 Task: Change Control To Option
Action: Mouse pressed left at (224, 217)
Screenshot: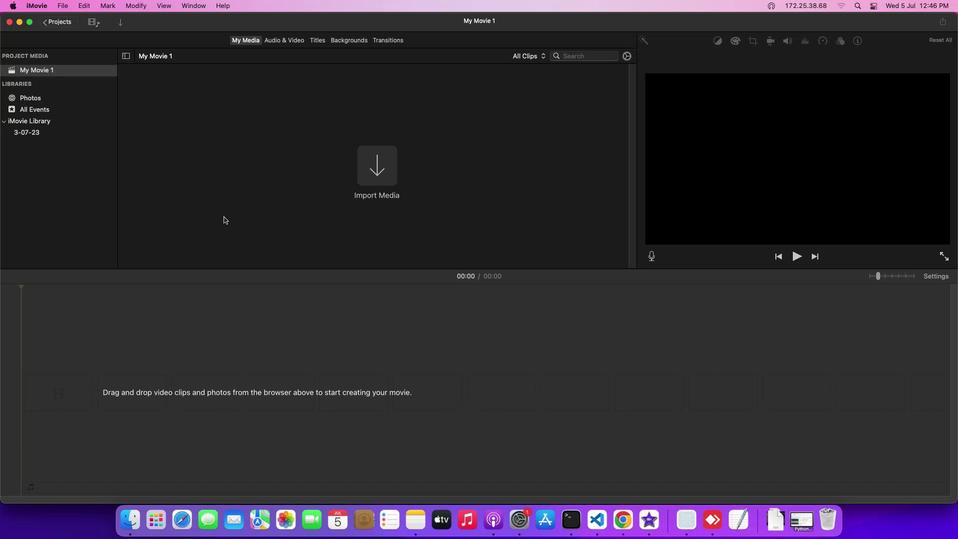 
Action: Mouse pressed left at (224, 217)
Screenshot: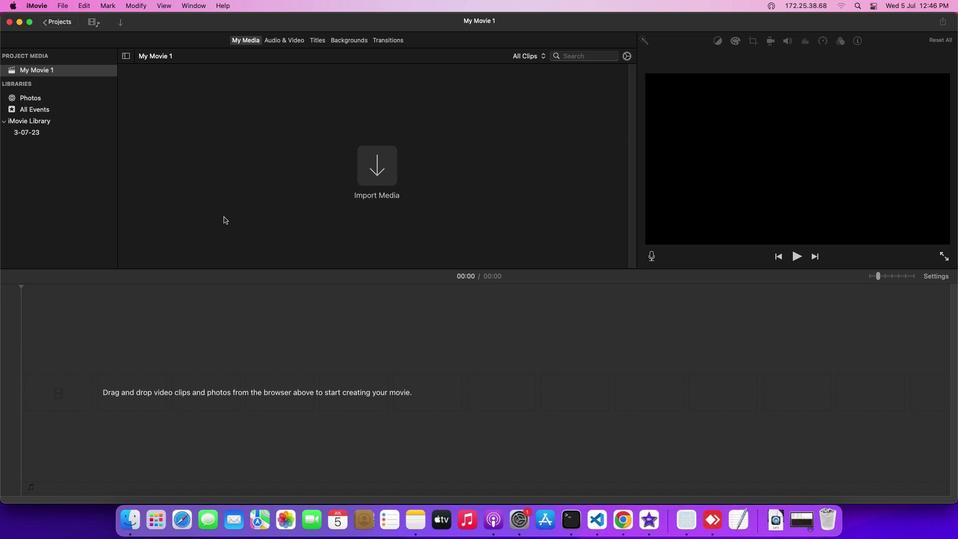 
Action: Mouse moved to (44, 5)
Screenshot: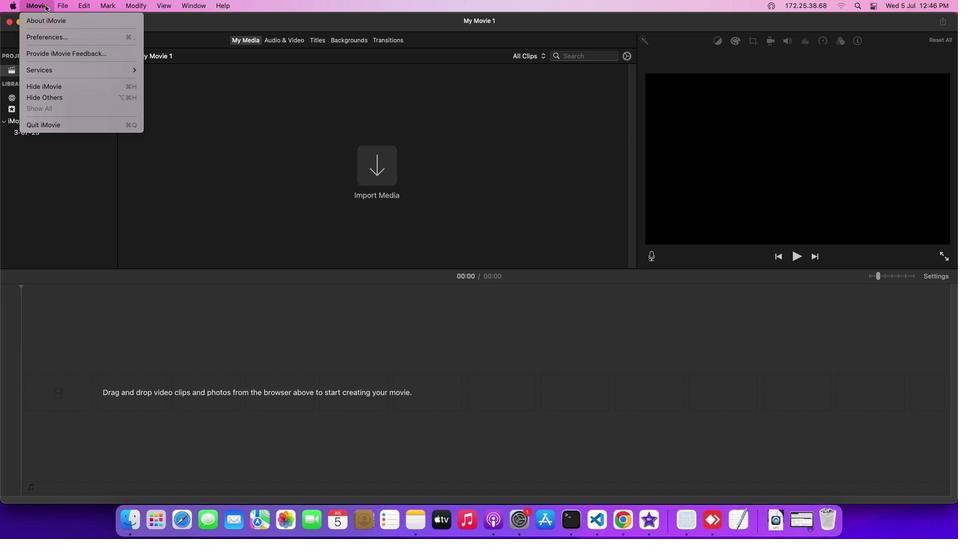 
Action: Mouse pressed left at (44, 5)
Screenshot: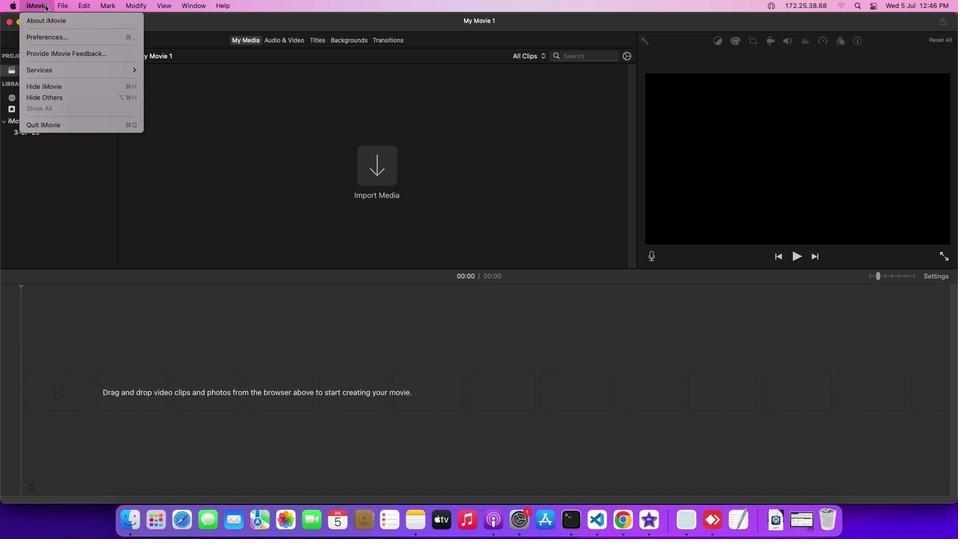 
Action: Mouse moved to (61, 73)
Screenshot: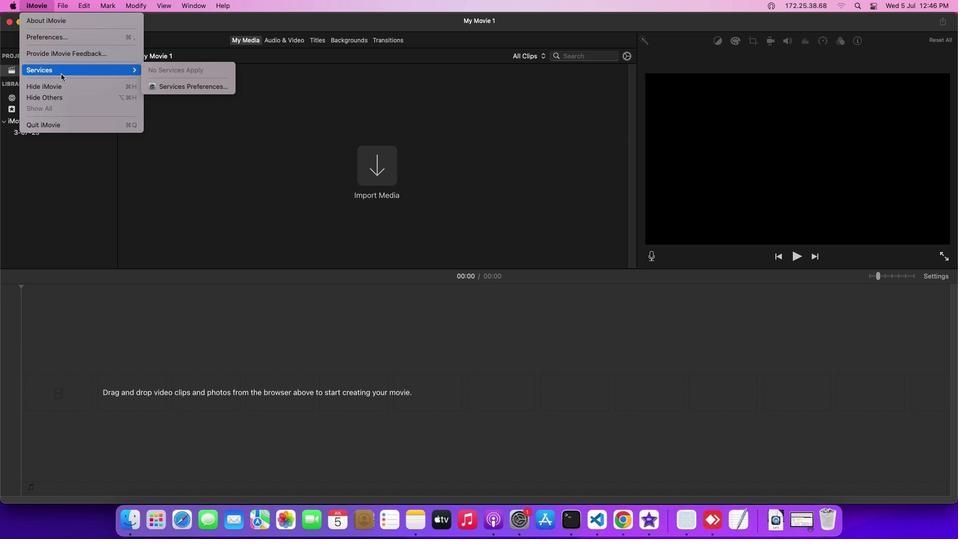 
Action: Mouse pressed left at (61, 73)
Screenshot: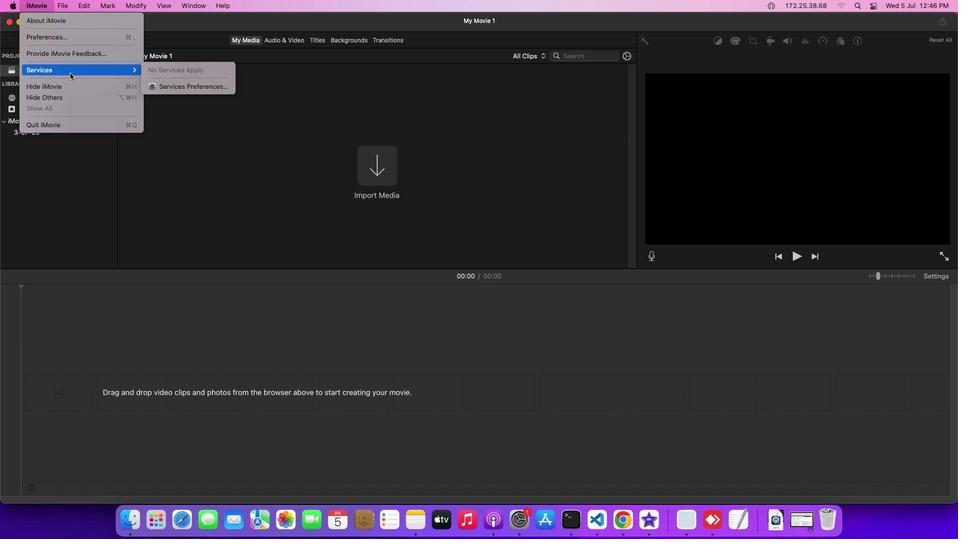 
Action: Mouse moved to (172, 86)
Screenshot: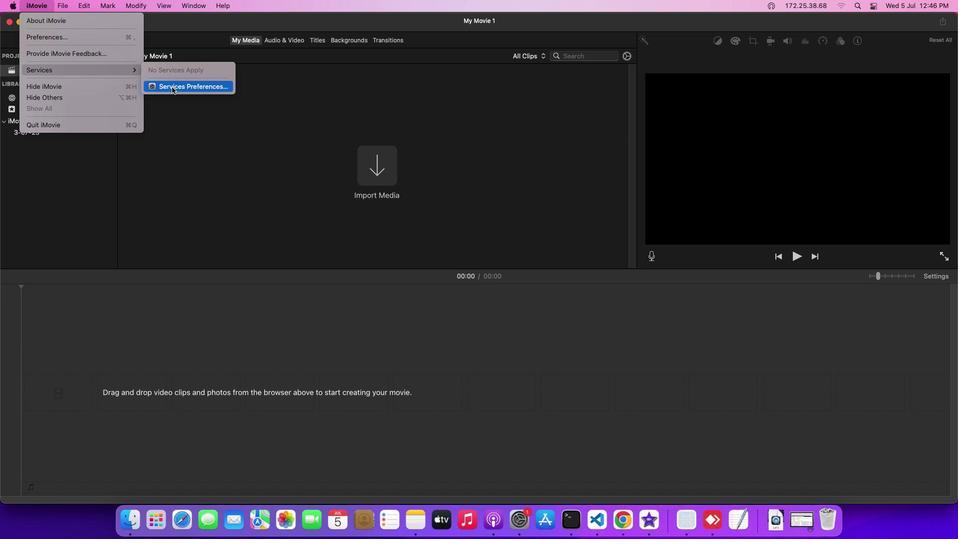 
Action: Mouse pressed left at (172, 86)
Screenshot: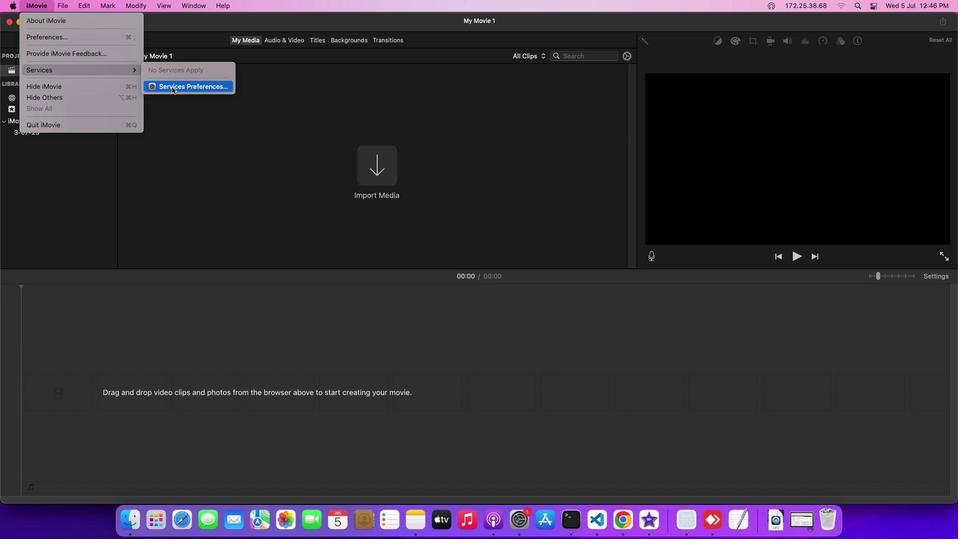 
Action: Mouse moved to (464, 150)
Screenshot: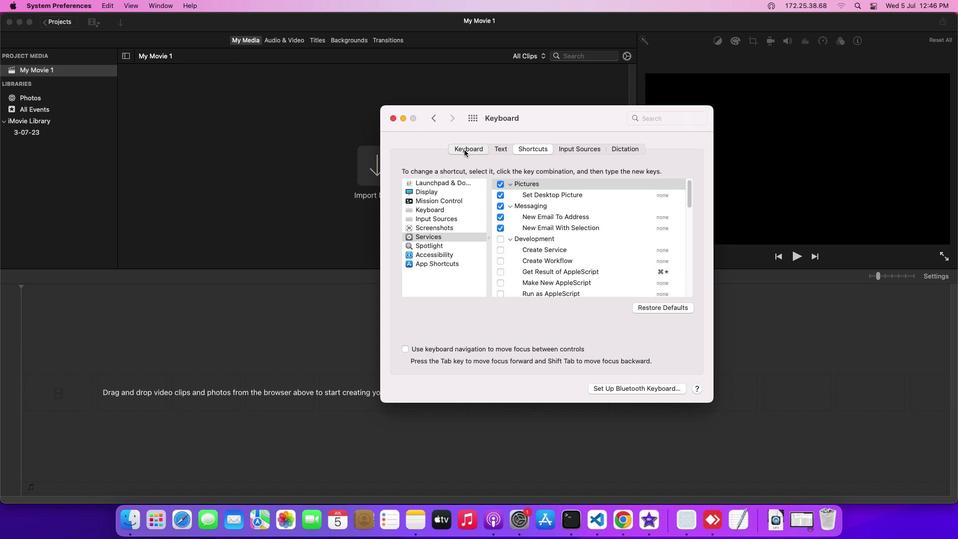 
Action: Mouse pressed left at (464, 150)
Screenshot: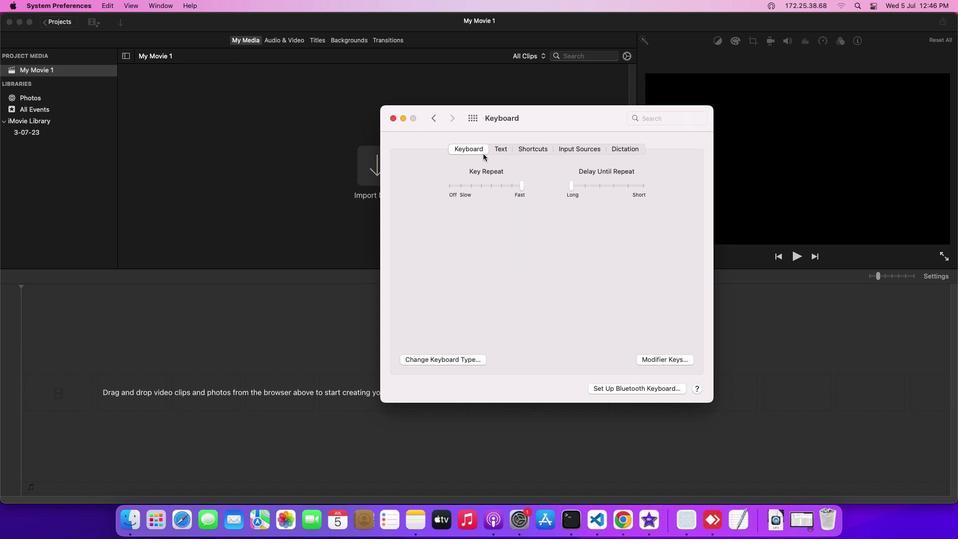 
Action: Mouse moved to (667, 359)
Screenshot: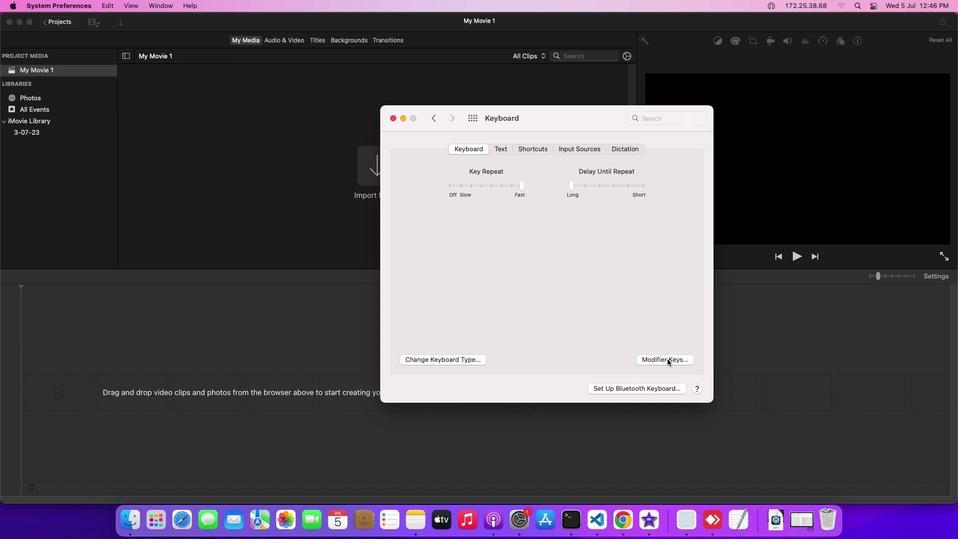 
Action: Mouse pressed left at (667, 359)
Screenshot: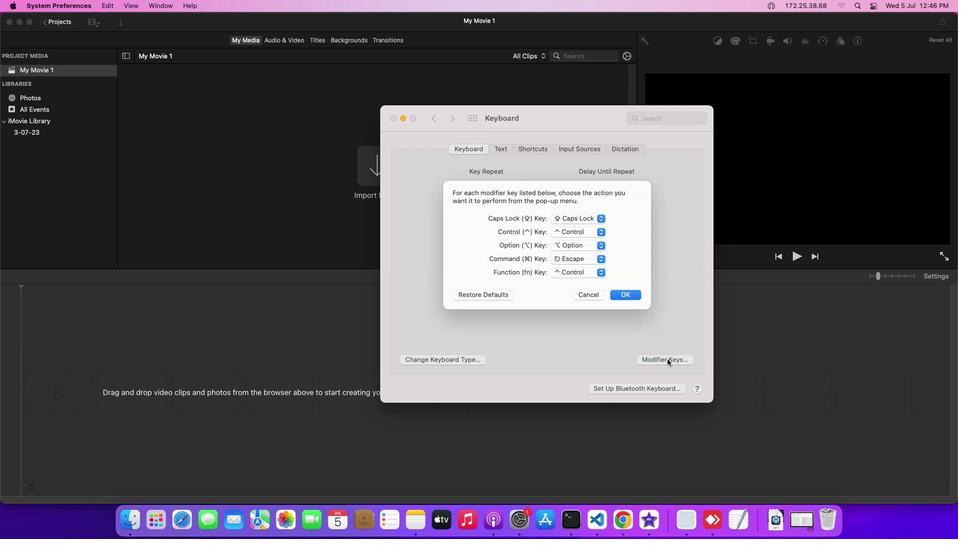 
Action: Mouse moved to (600, 278)
Screenshot: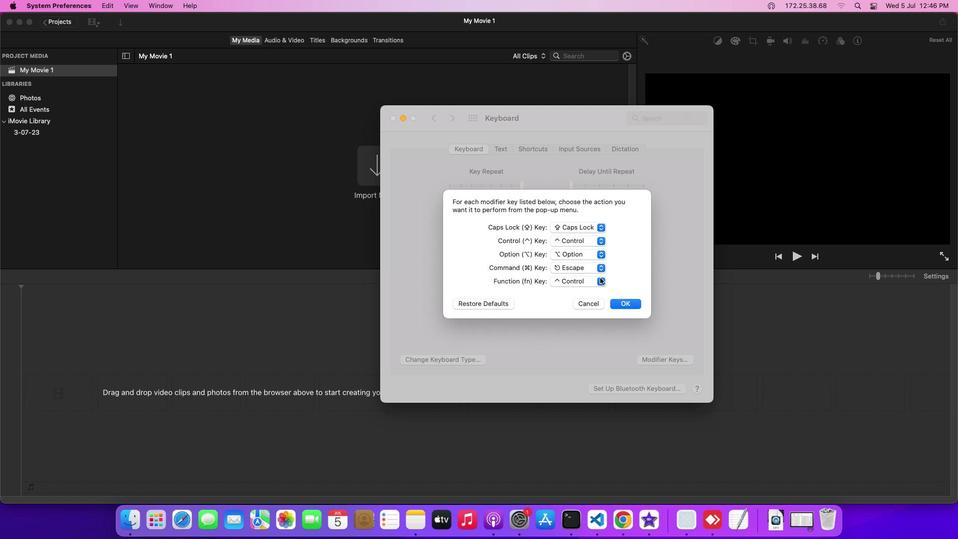 
Action: Mouse pressed left at (600, 278)
Screenshot: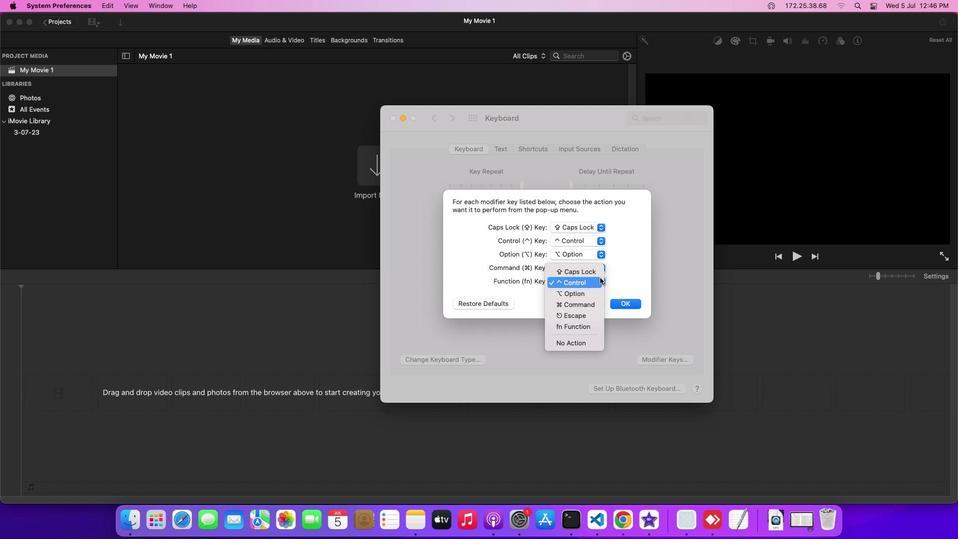 
Action: Mouse moved to (595, 291)
Screenshot: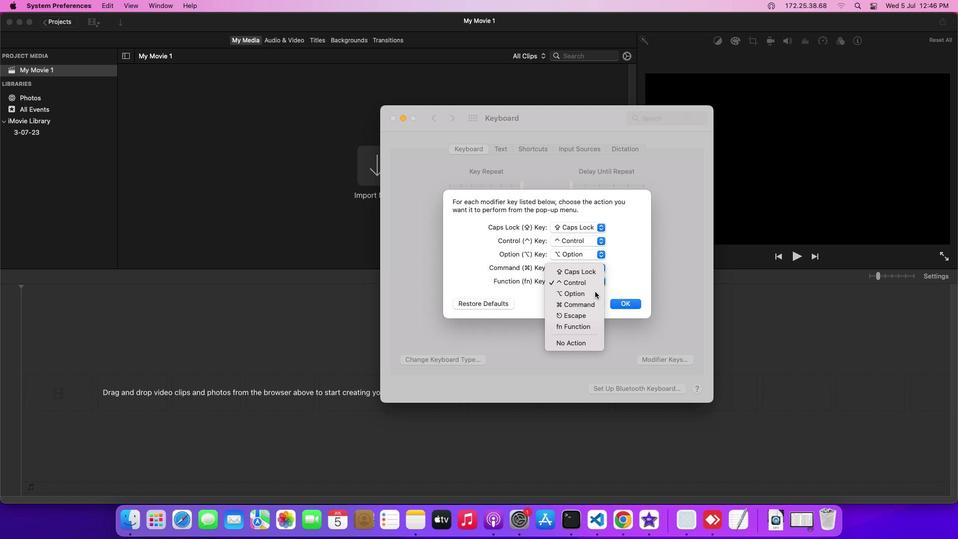 
Action: Mouse pressed left at (595, 291)
Screenshot: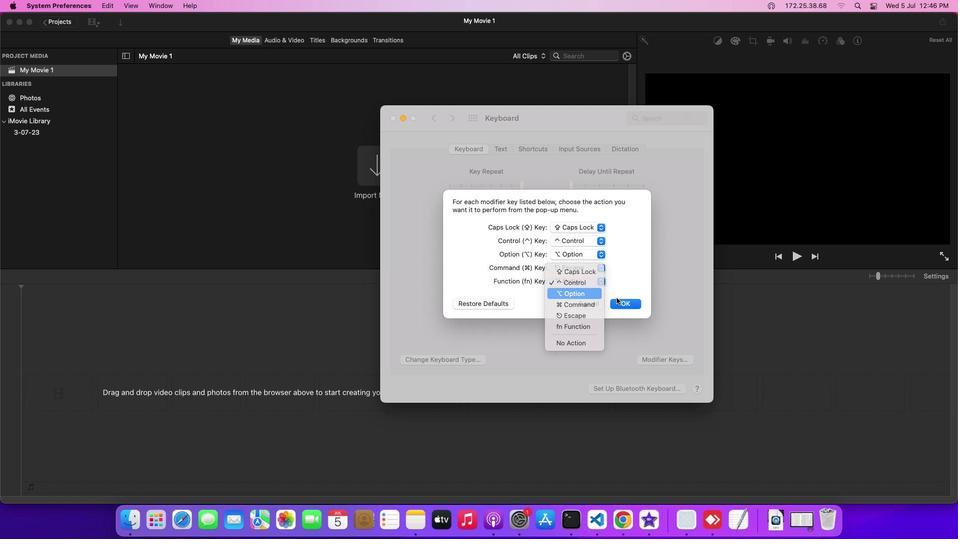
Action: Mouse moved to (627, 303)
Screenshot: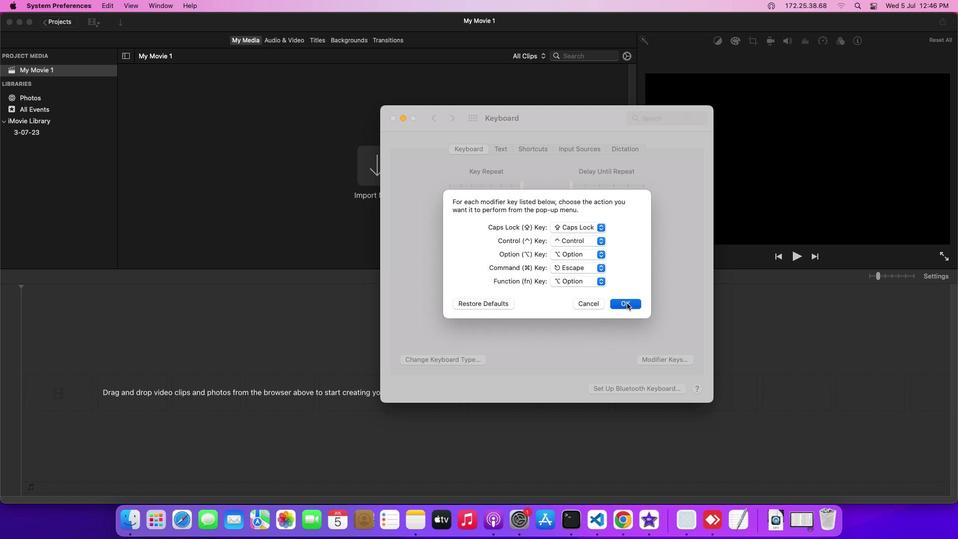 
Action: Mouse pressed left at (627, 303)
Screenshot: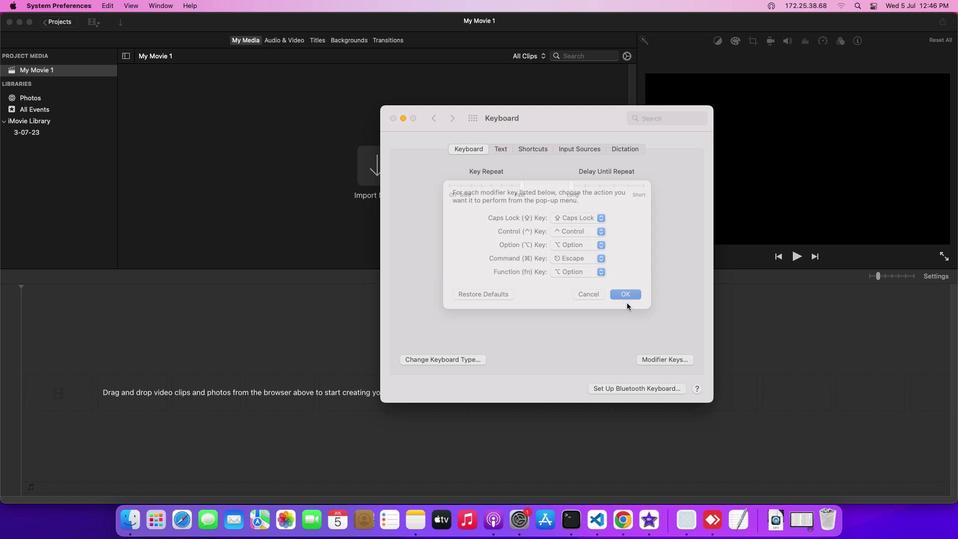 
